 Task: Create a rule from the Routing list, Task moved to a section -> Set Priority in the project AgileFusion , set the section as Done clear the priority
Action: Mouse moved to (183, 390)
Screenshot: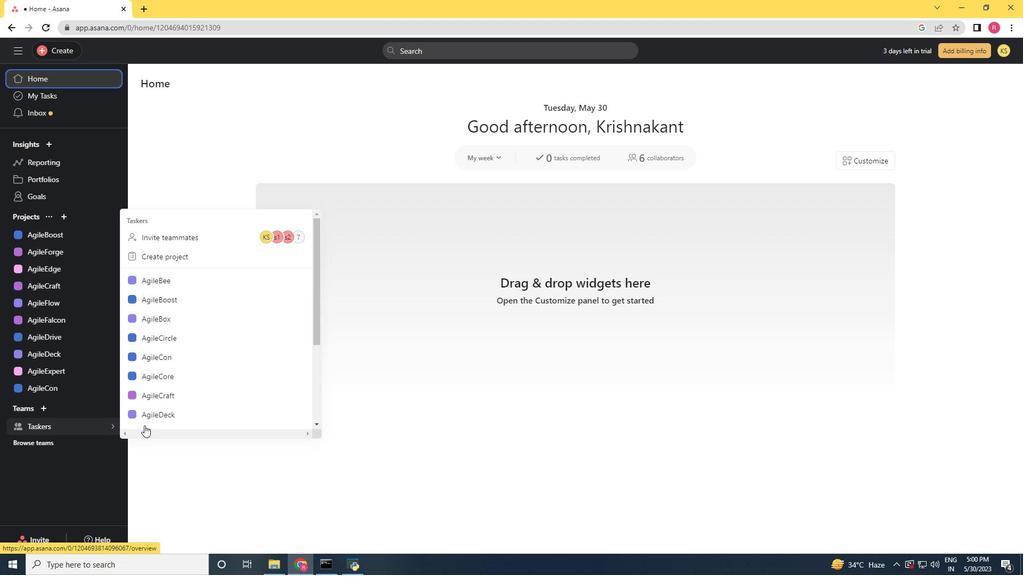 
Action: Mouse scrolled (183, 389) with delta (0, 0)
Screenshot: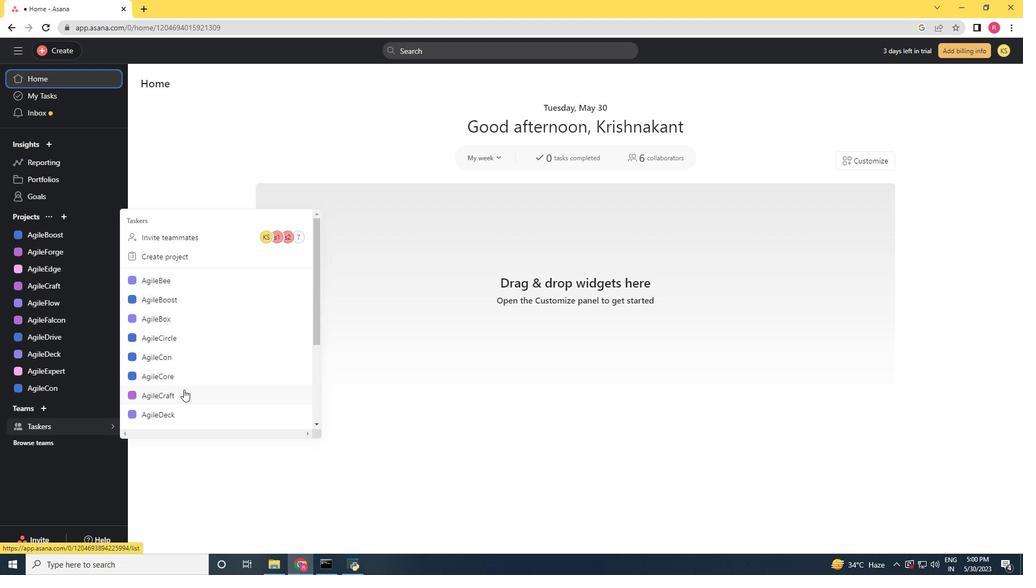 
Action: Mouse scrolled (183, 389) with delta (0, 0)
Screenshot: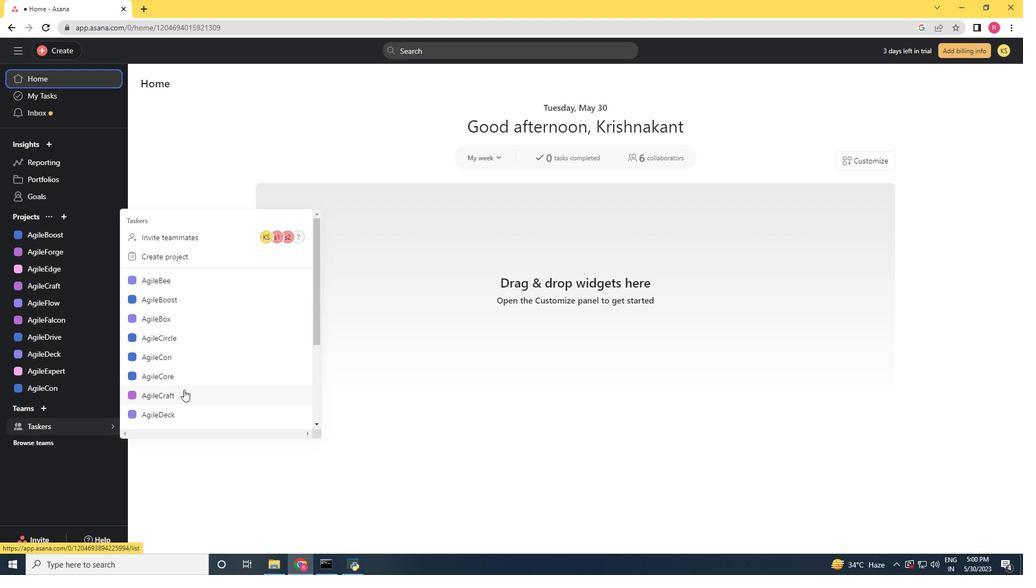 
Action: Mouse scrolled (183, 389) with delta (0, 0)
Screenshot: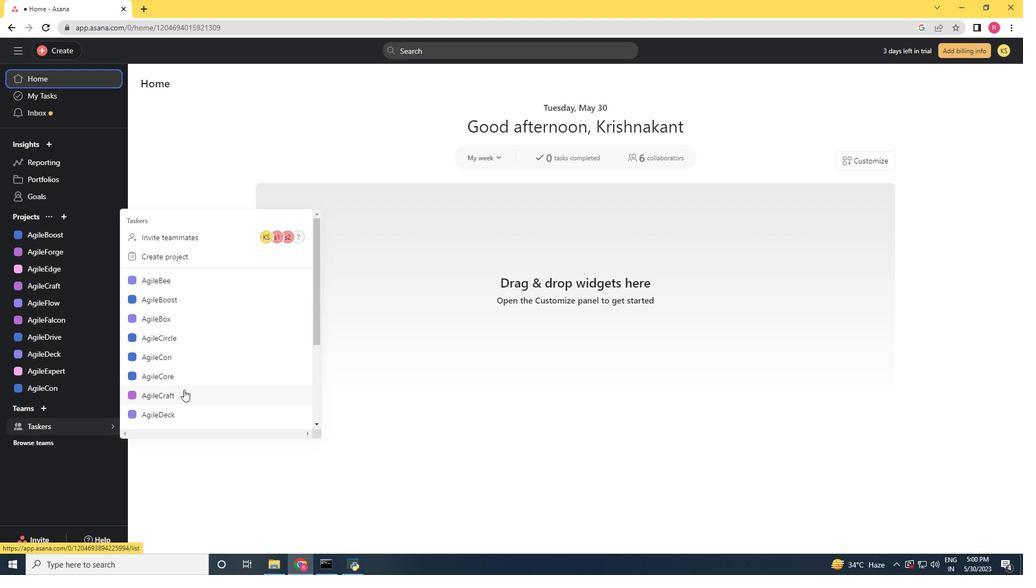 
Action: Mouse scrolled (183, 389) with delta (0, 0)
Screenshot: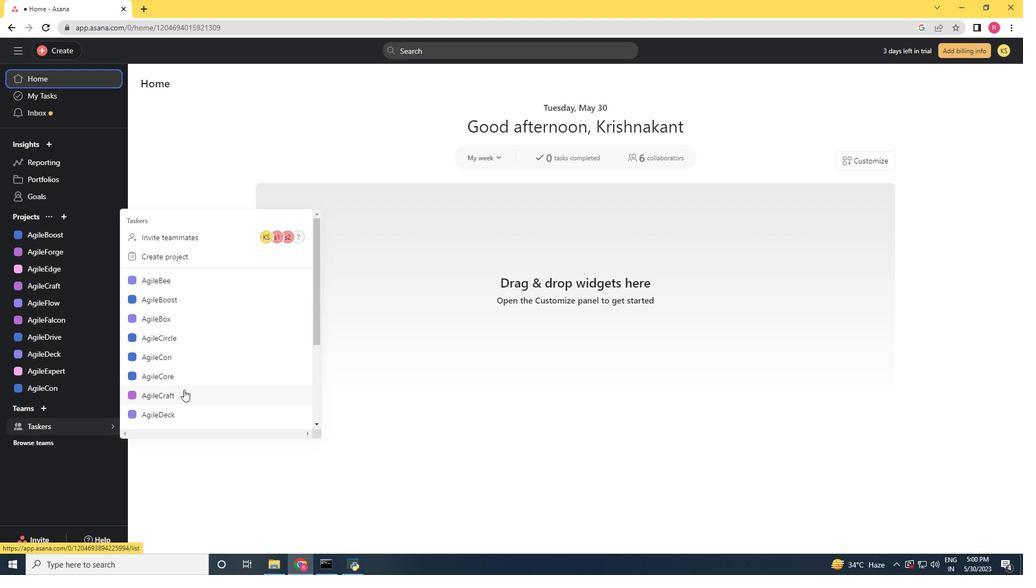 
Action: Mouse scrolled (183, 389) with delta (0, 0)
Screenshot: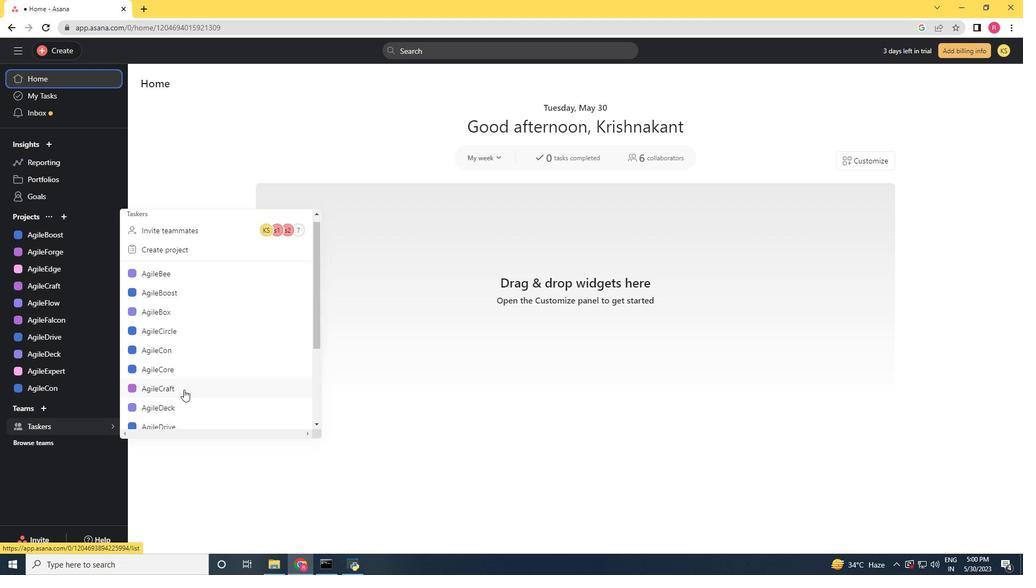 
Action: Mouse moved to (182, 398)
Screenshot: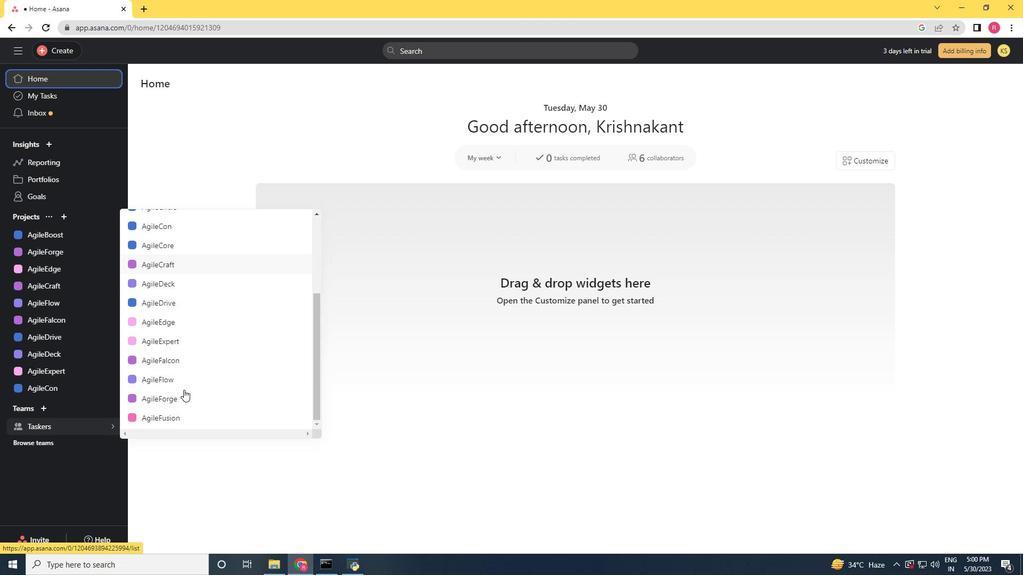 
Action: Mouse scrolled (182, 398) with delta (0, 0)
Screenshot: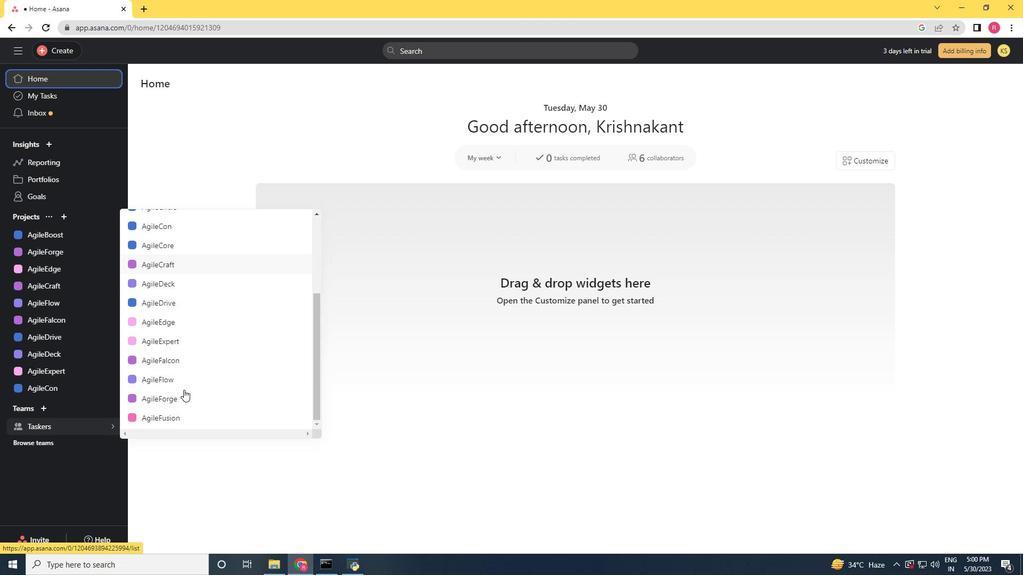 
Action: Mouse scrolled (182, 398) with delta (0, 0)
Screenshot: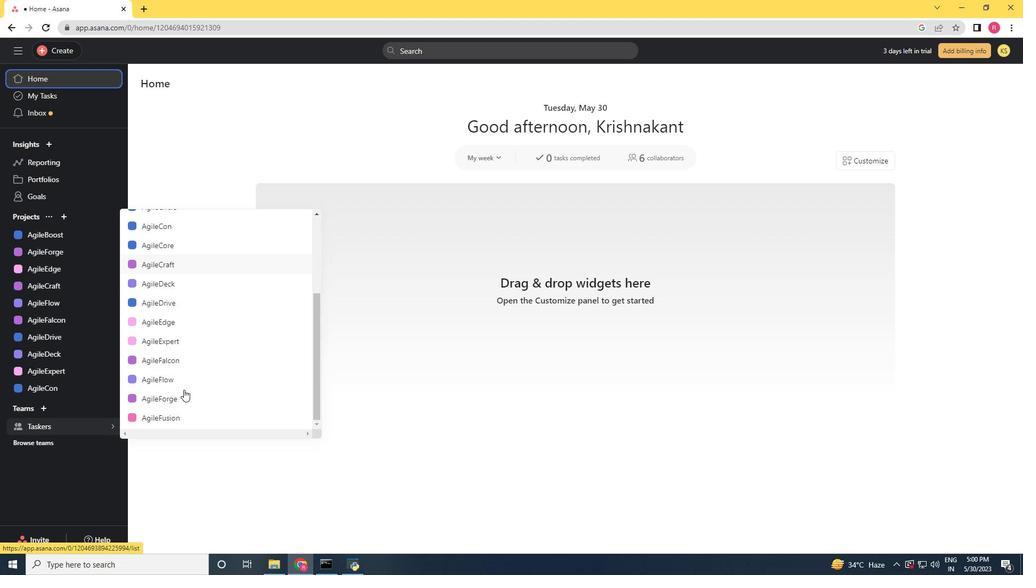 
Action: Mouse scrolled (182, 398) with delta (0, 0)
Screenshot: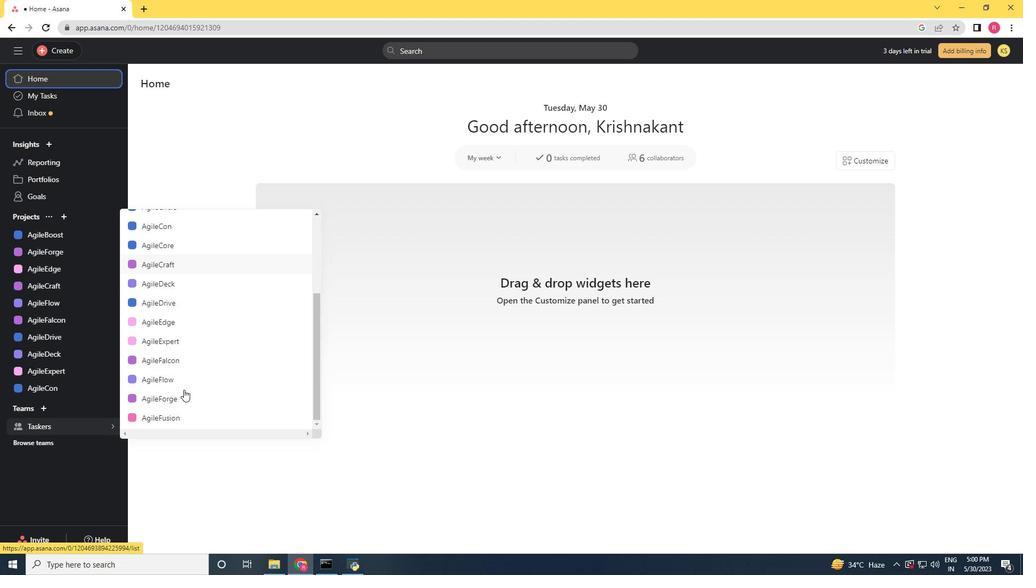 
Action: Mouse scrolled (182, 398) with delta (0, 0)
Screenshot: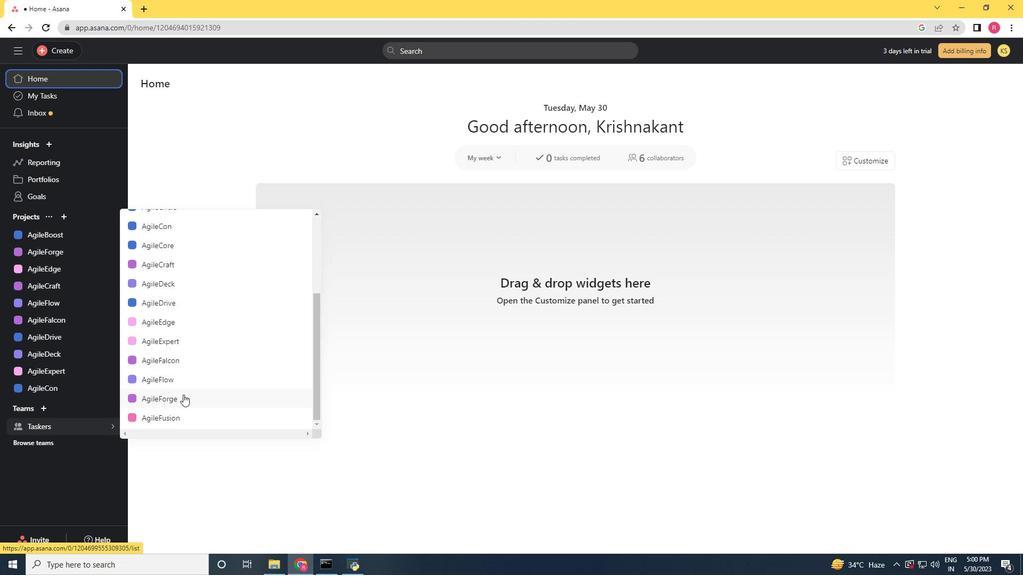 
Action: Mouse moved to (177, 417)
Screenshot: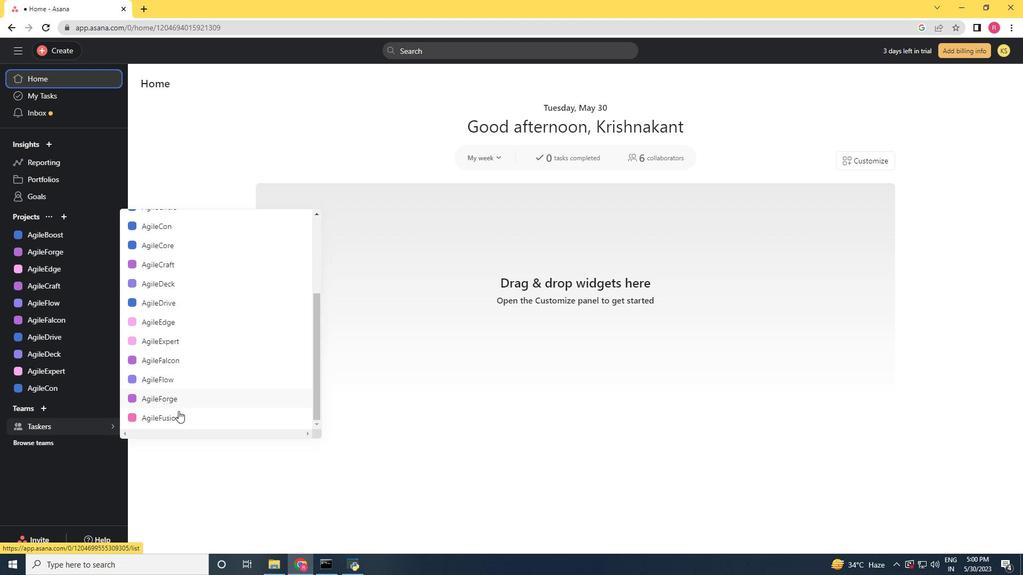 
Action: Mouse pressed left at (177, 417)
Screenshot: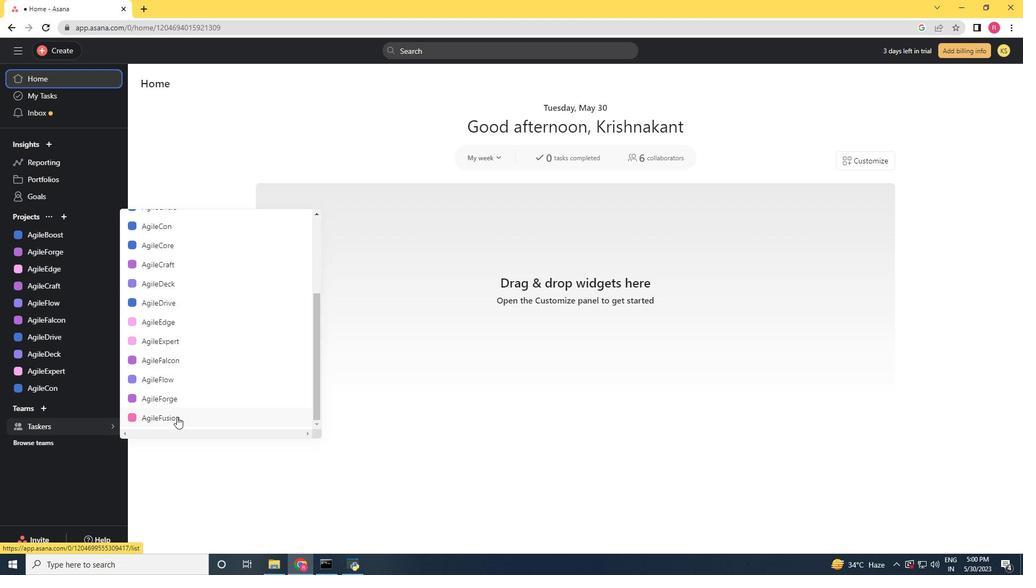 
Action: Mouse moved to (984, 82)
Screenshot: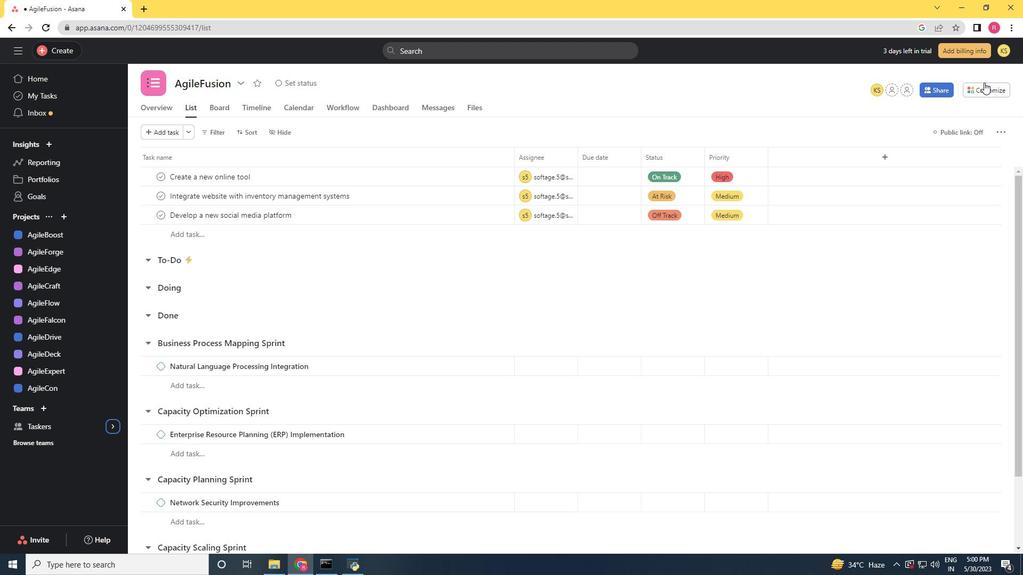 
Action: Mouse pressed left at (984, 82)
Screenshot: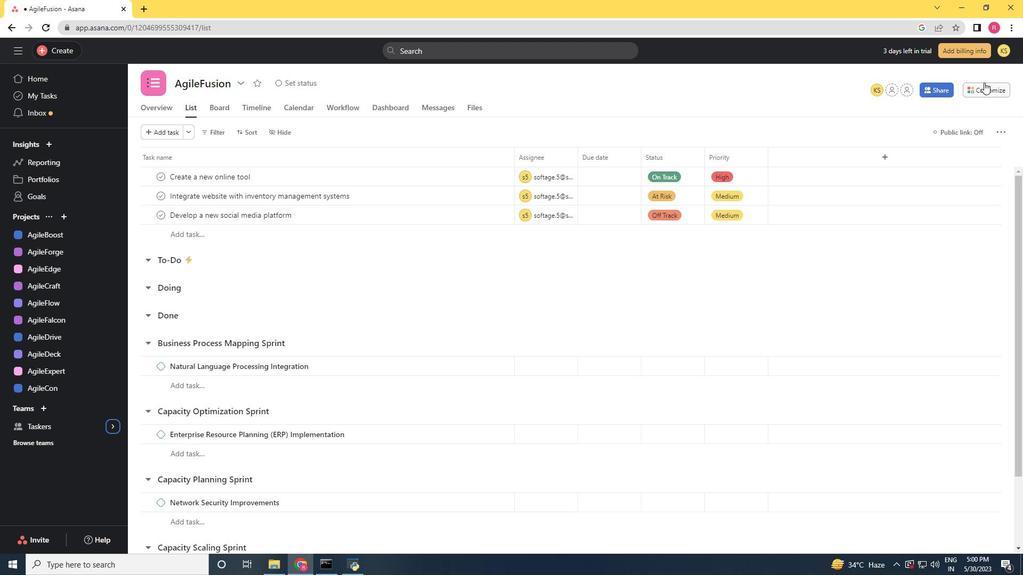 
Action: Mouse moved to (803, 228)
Screenshot: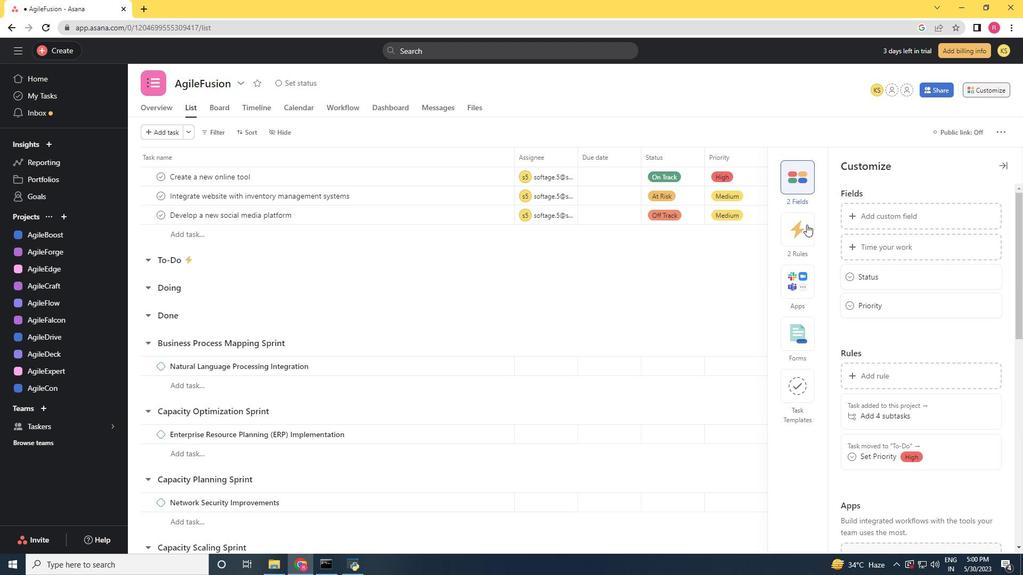 
Action: Mouse pressed left at (803, 228)
Screenshot: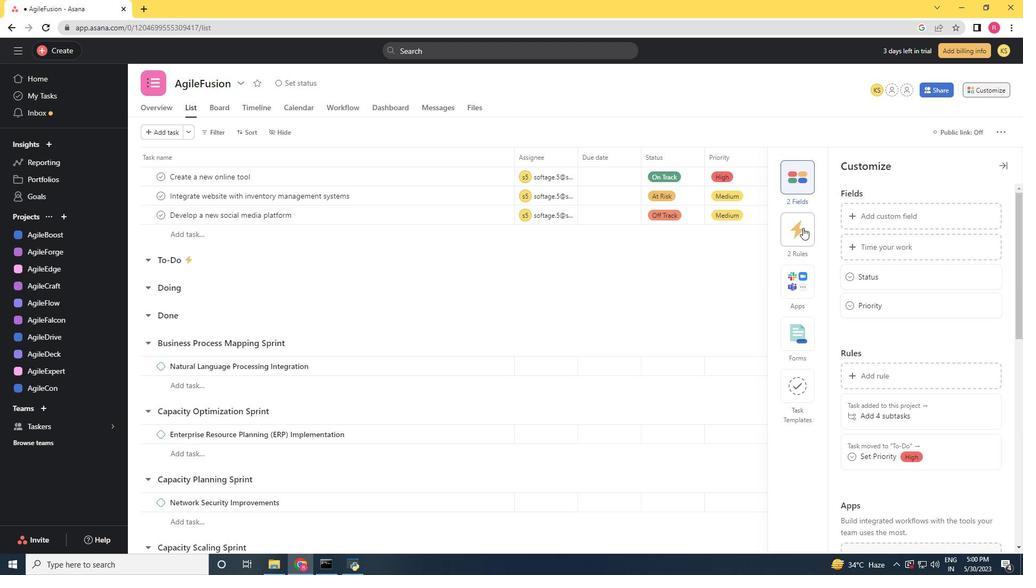 
Action: Mouse moved to (873, 217)
Screenshot: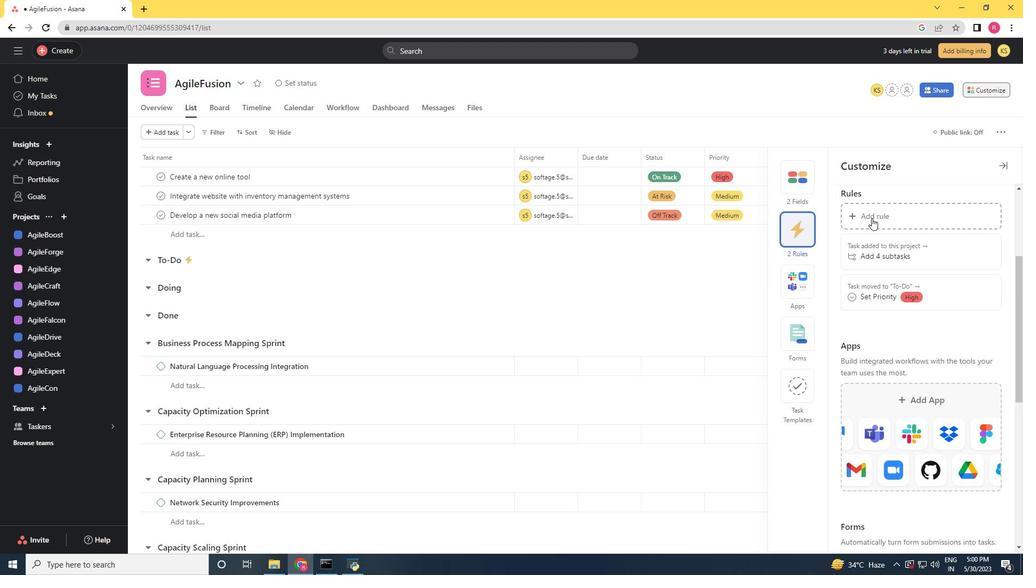 
Action: Mouse pressed left at (873, 217)
Screenshot: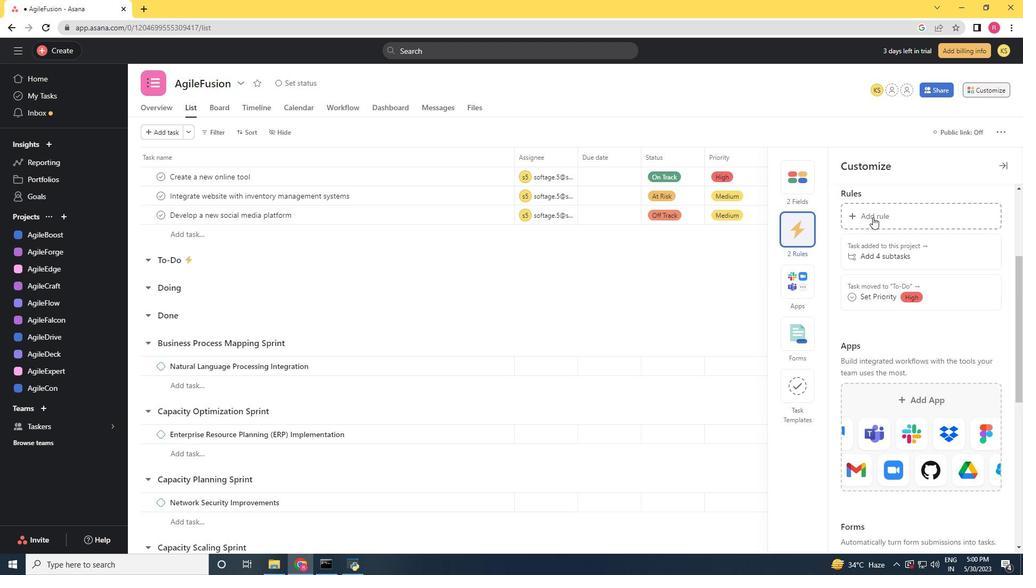 
Action: Mouse moved to (225, 140)
Screenshot: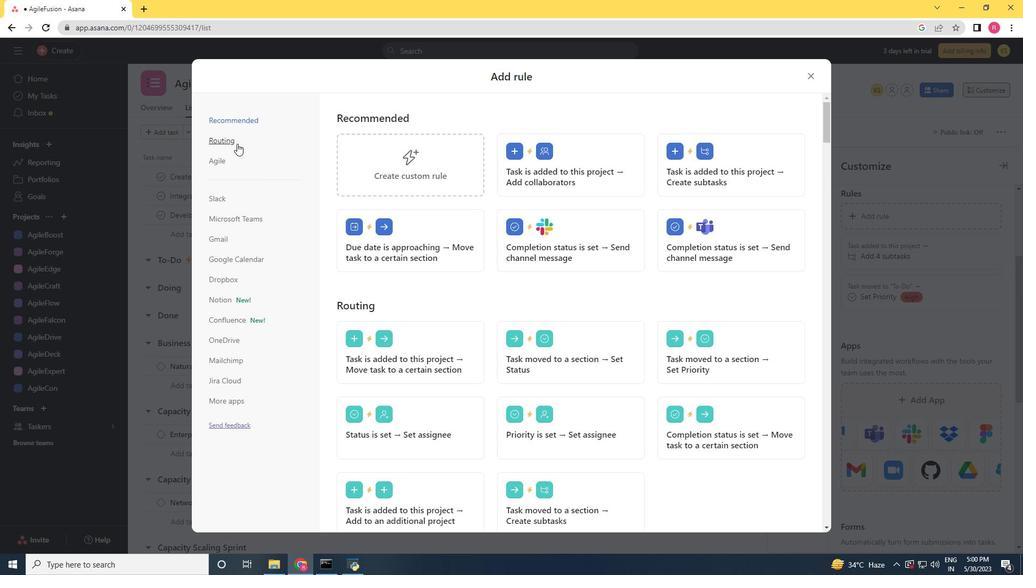 
Action: Mouse pressed left at (225, 140)
Screenshot: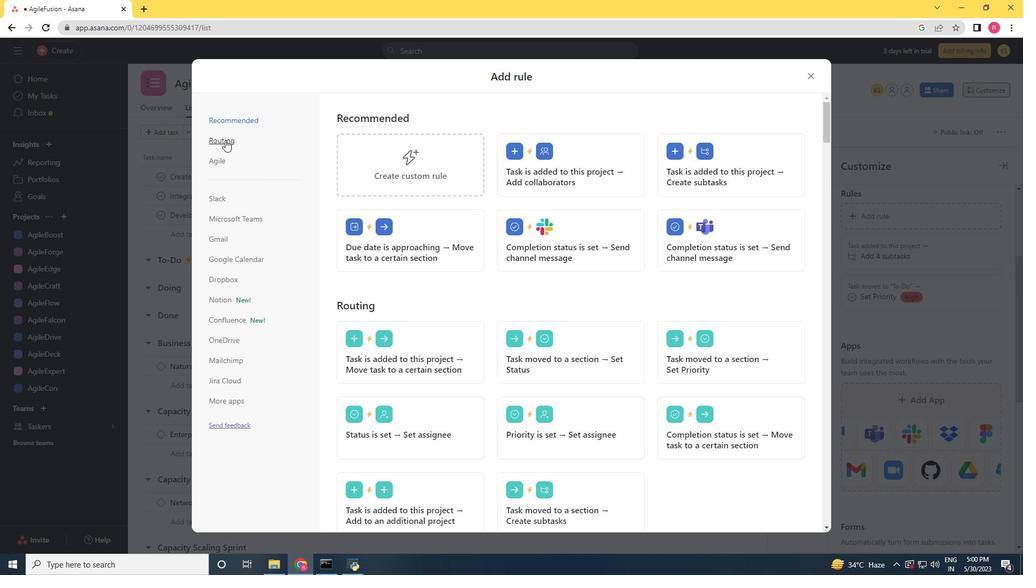 
Action: Mouse moved to (720, 183)
Screenshot: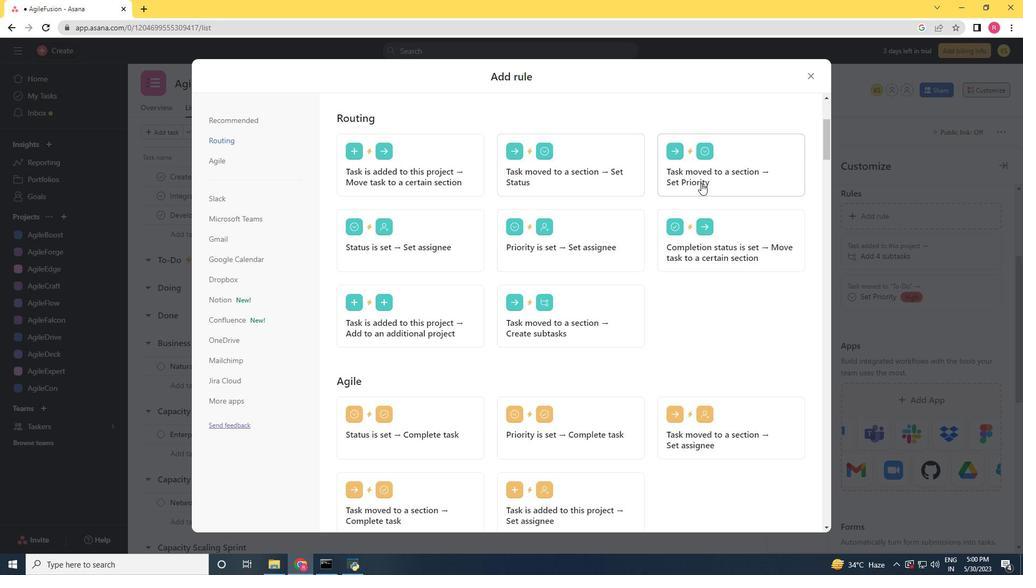 
Action: Mouse pressed left at (720, 183)
Screenshot: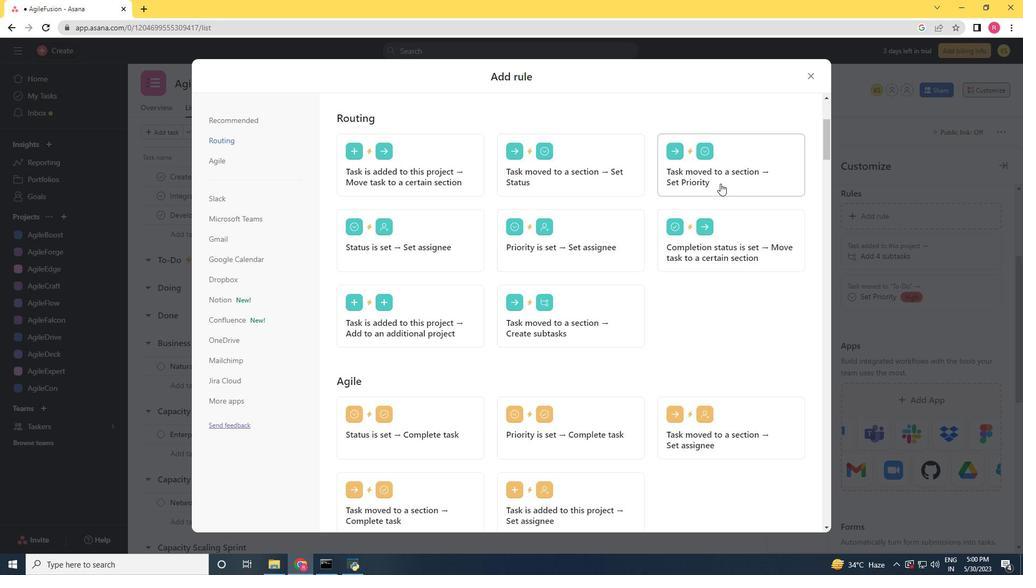 
Action: Mouse moved to (442, 292)
Screenshot: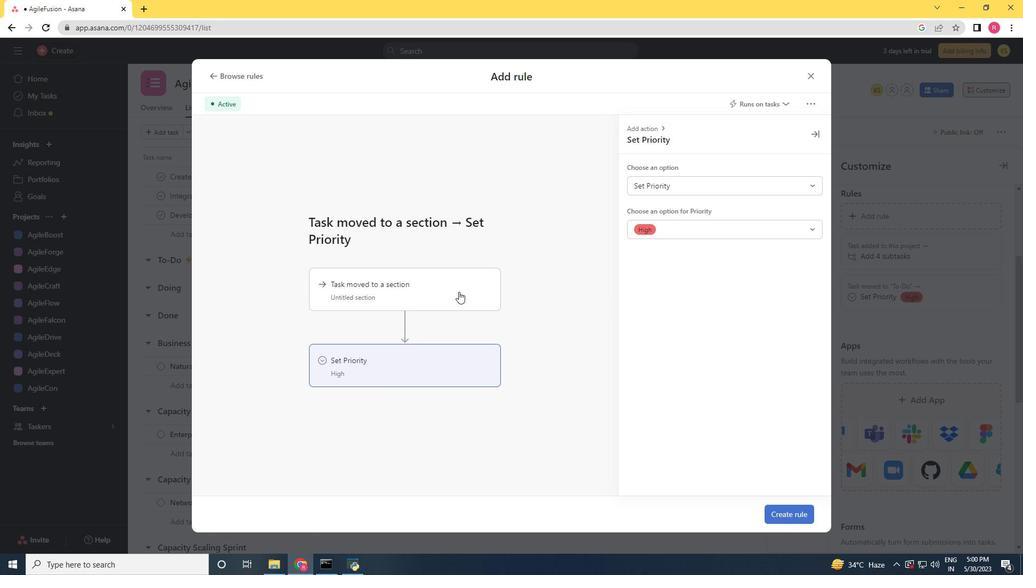 
Action: Mouse pressed left at (442, 292)
Screenshot: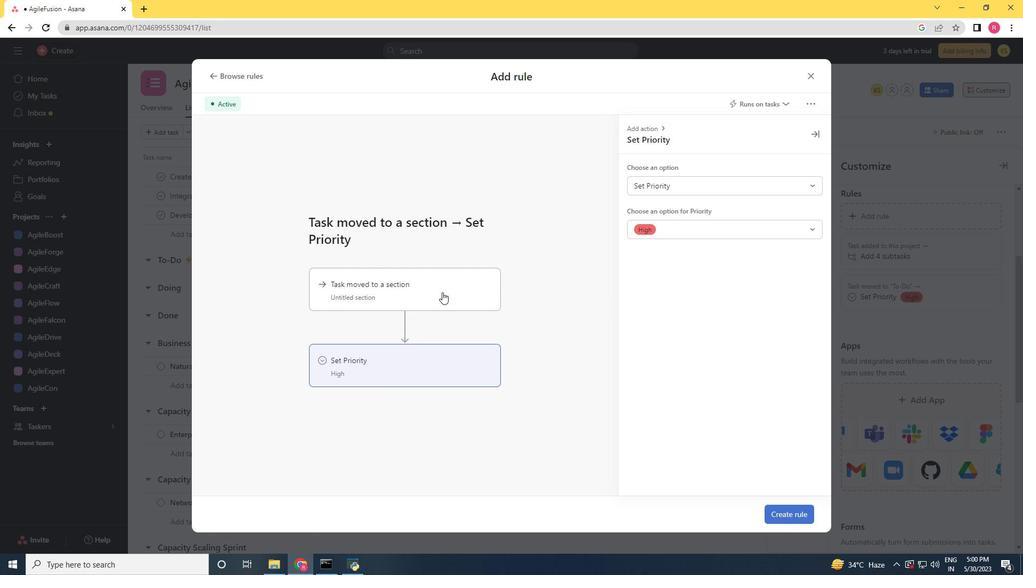 
Action: Mouse moved to (691, 188)
Screenshot: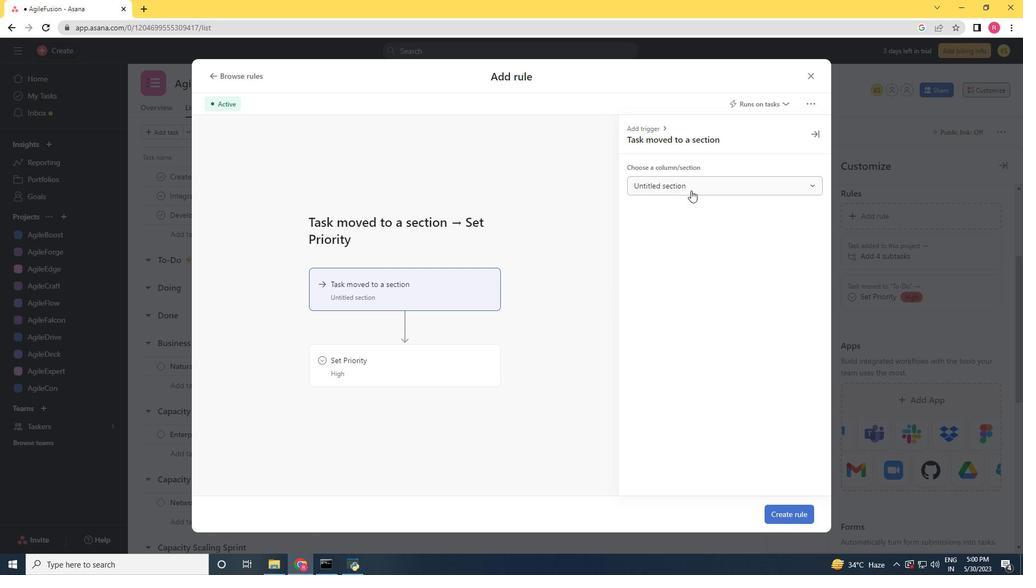 
Action: Mouse pressed left at (691, 188)
Screenshot: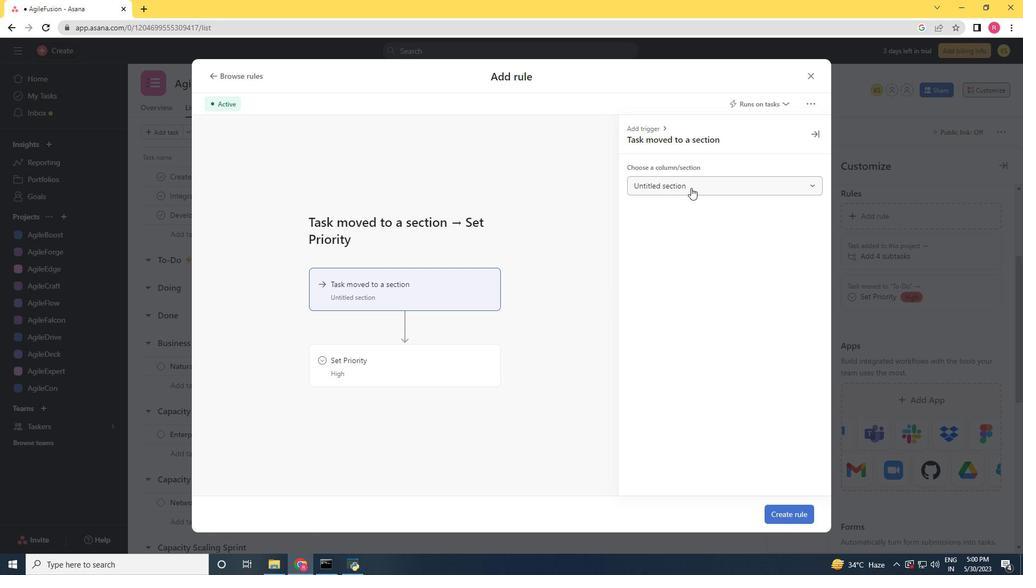 
Action: Mouse moved to (666, 257)
Screenshot: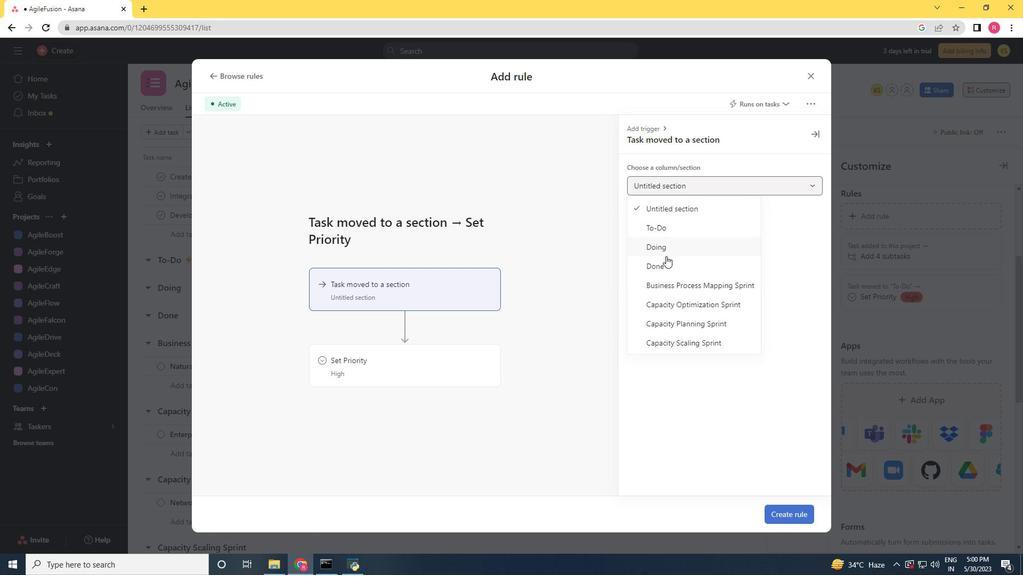 
Action: Mouse pressed left at (666, 257)
Screenshot: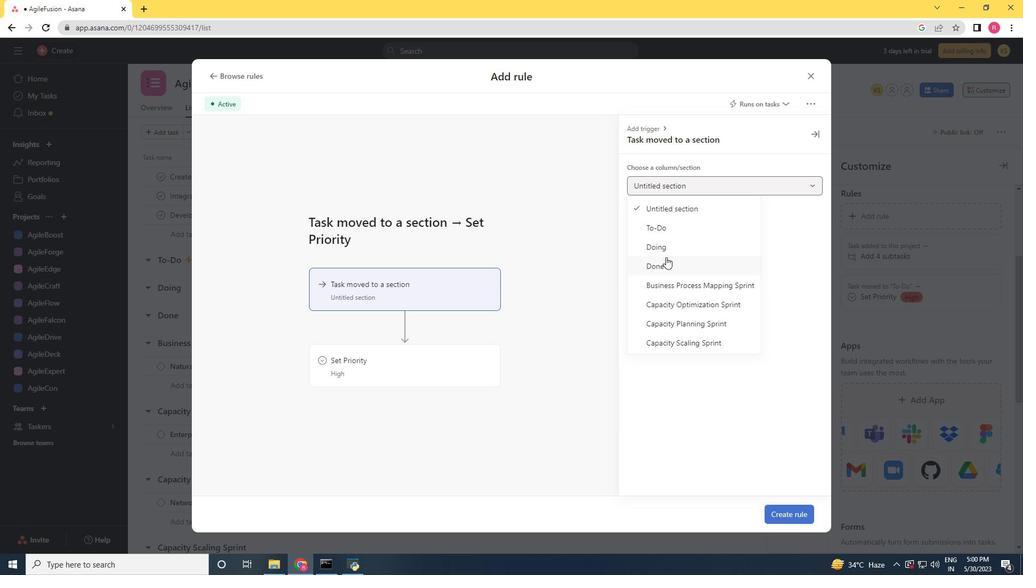 
Action: Mouse moved to (445, 348)
Screenshot: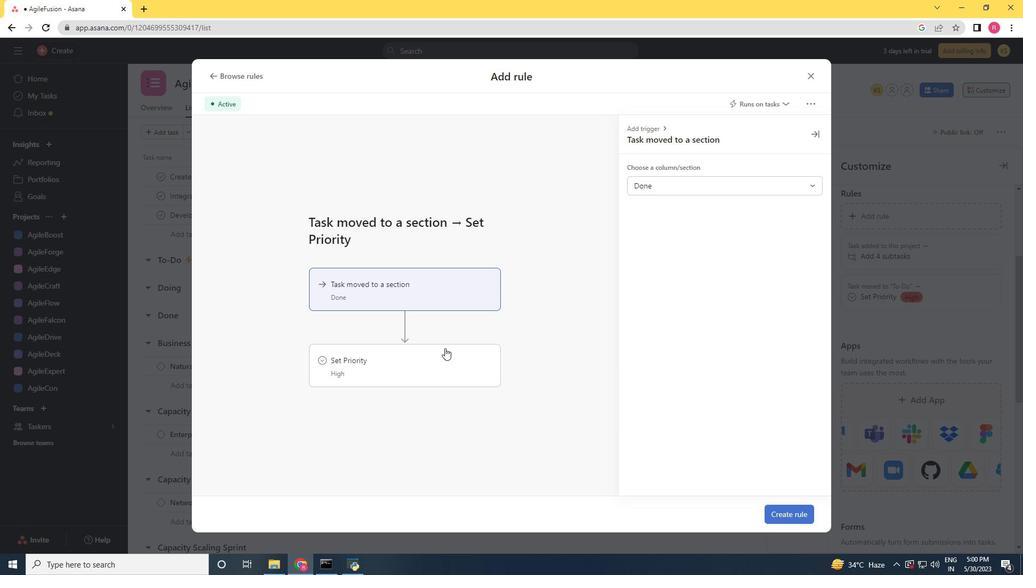 
Action: Mouse pressed left at (445, 348)
Screenshot: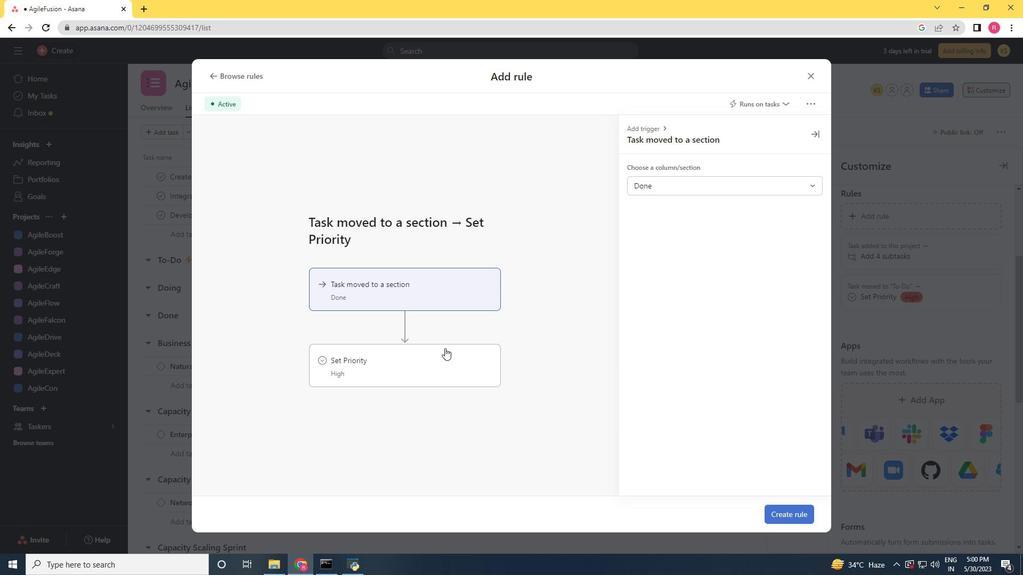 
Action: Mouse moved to (681, 186)
Screenshot: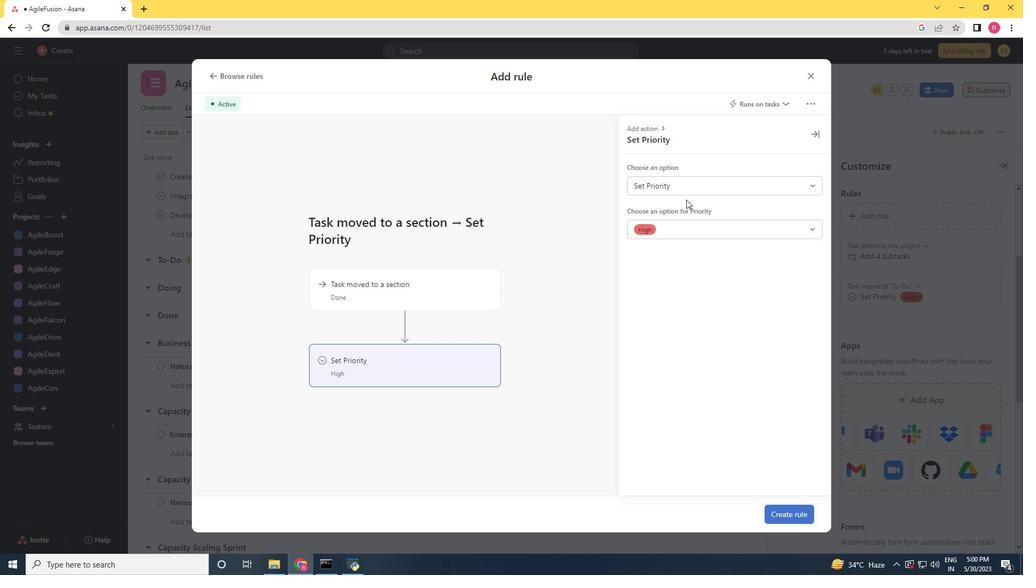 
Action: Mouse pressed left at (681, 186)
Screenshot: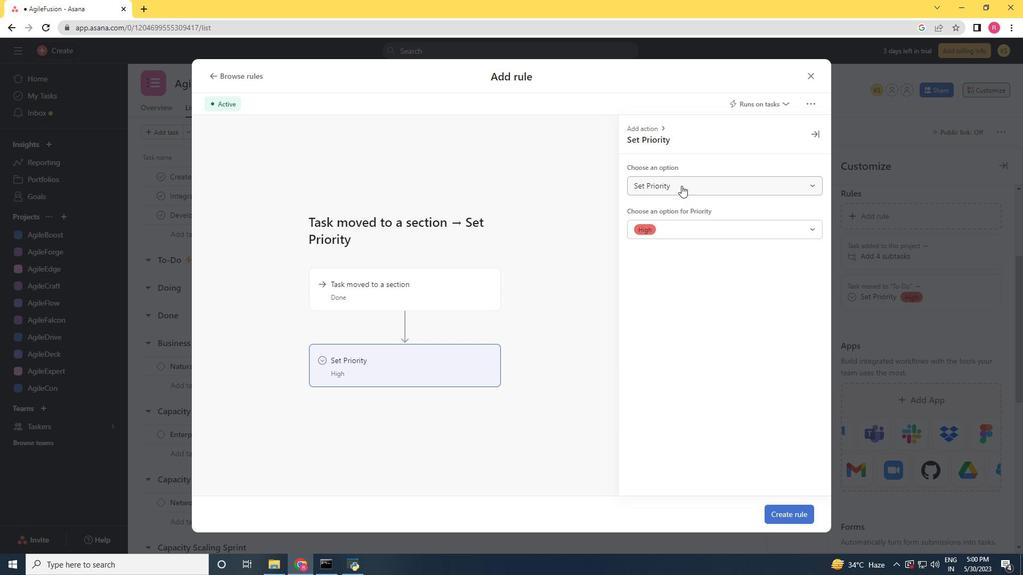 
Action: Mouse moved to (679, 220)
Screenshot: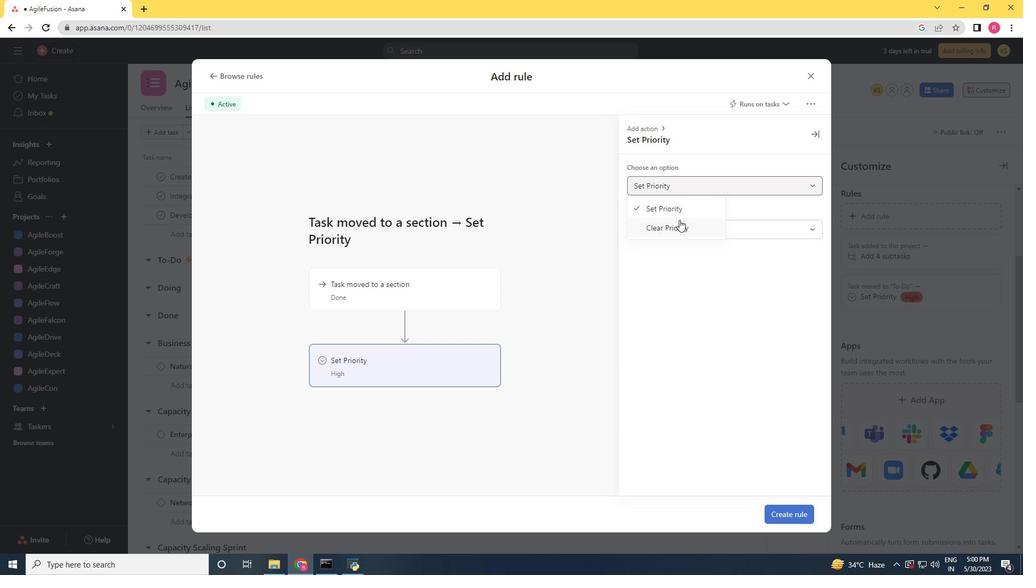 
Action: Mouse pressed left at (679, 220)
Screenshot: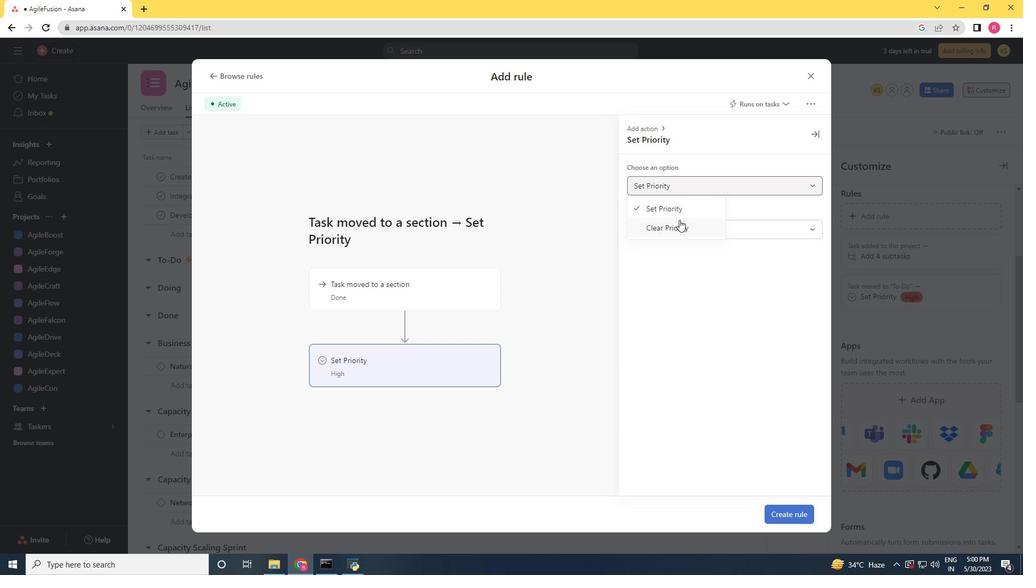 
Action: Mouse moved to (774, 516)
Screenshot: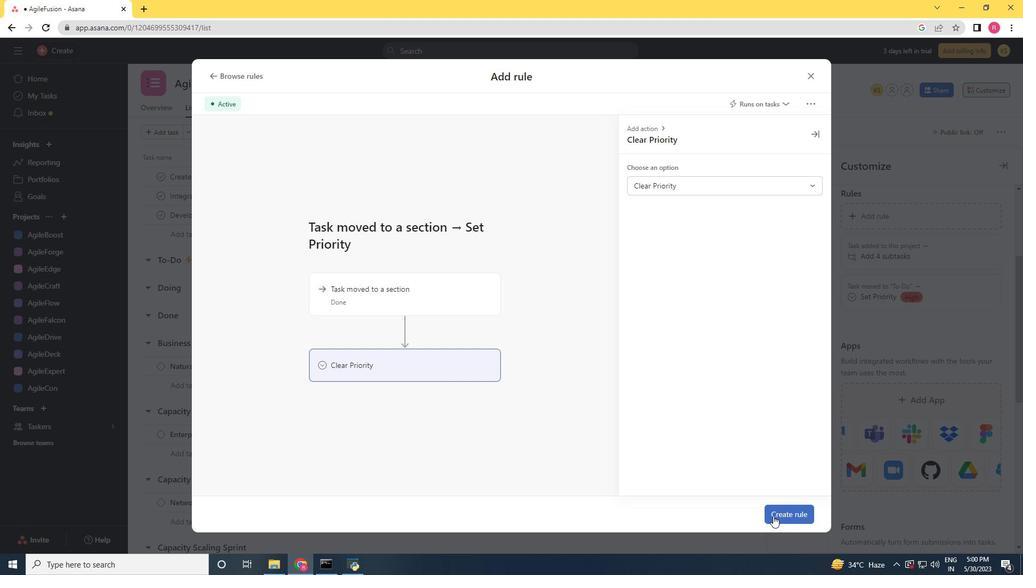 
Action: Mouse pressed left at (774, 516)
Screenshot: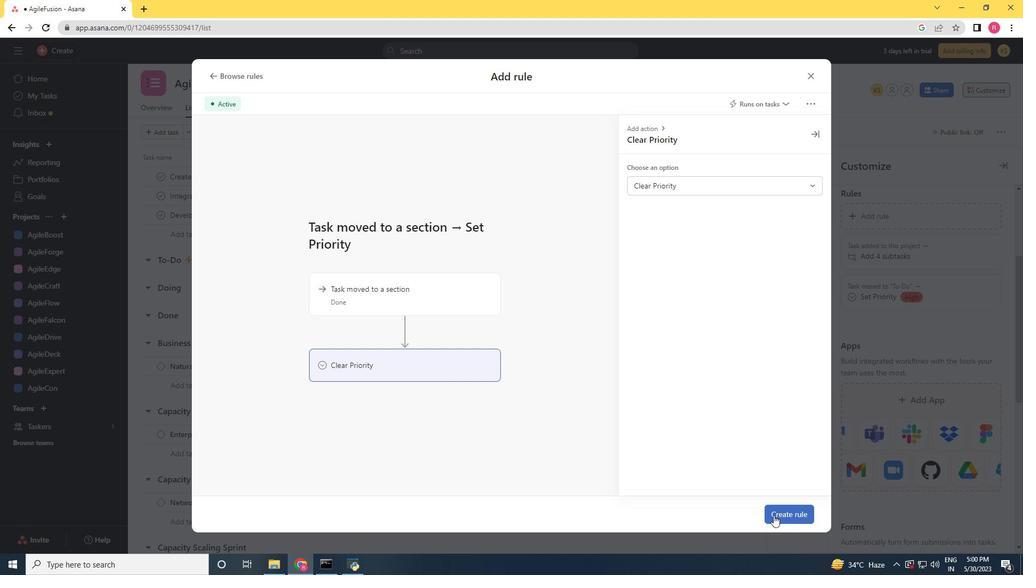 
Action: Mouse moved to (143, 322)
Screenshot: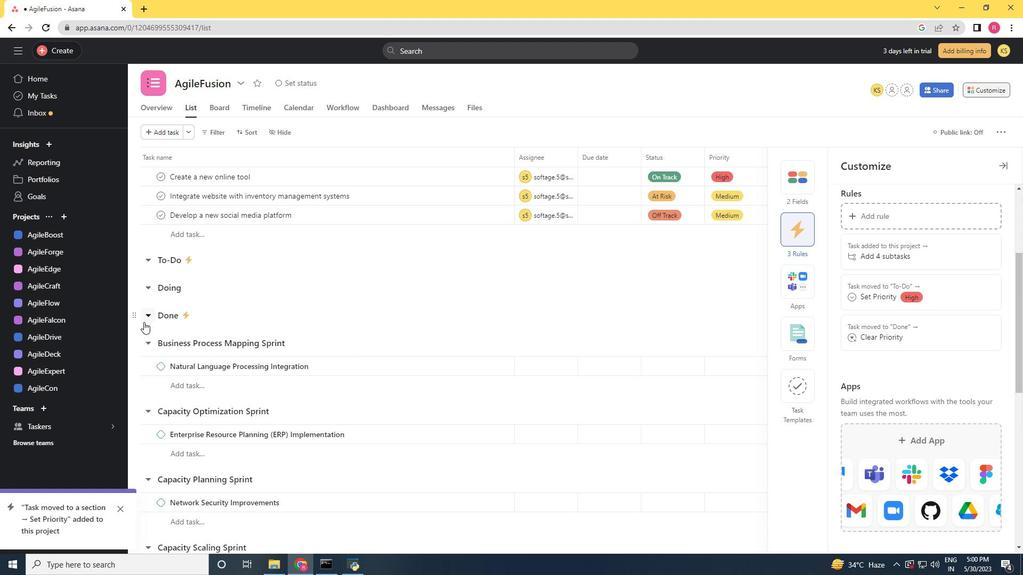 
